 Task: Set font family as default.
Action: Mouse moved to (87, 431)
Screenshot: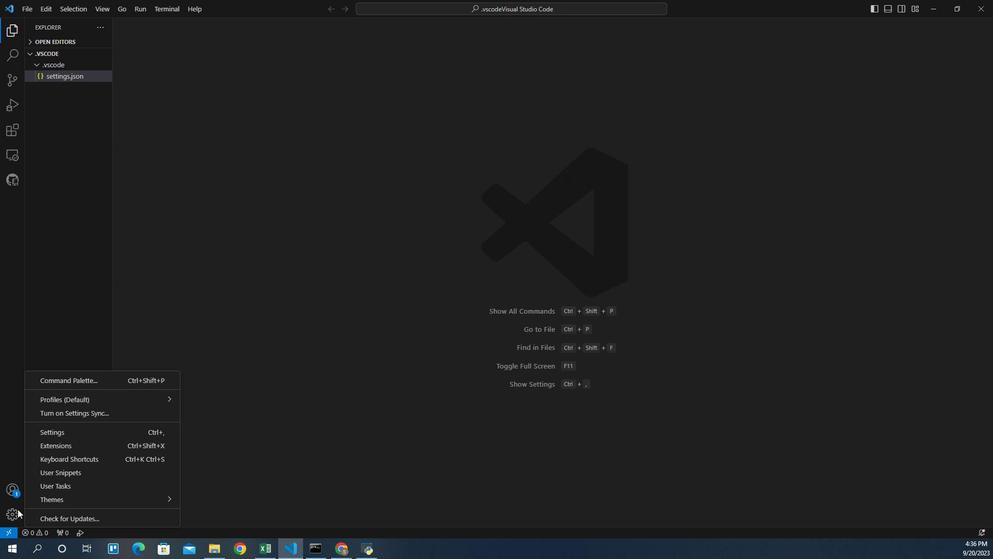 
Action: Mouse pressed left at (87, 431)
Screenshot: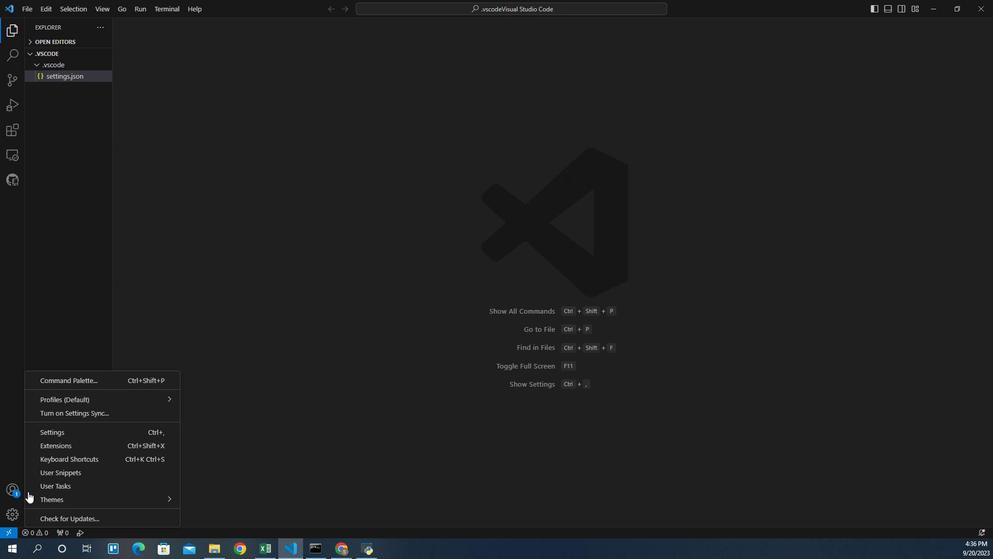 
Action: Mouse moved to (116, 372)
Screenshot: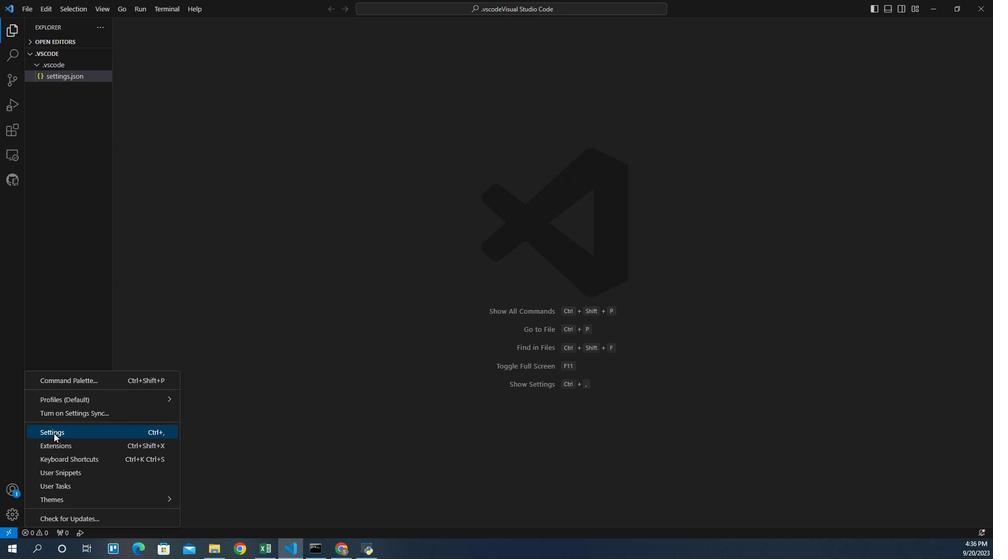 
Action: Mouse pressed left at (116, 372)
Screenshot: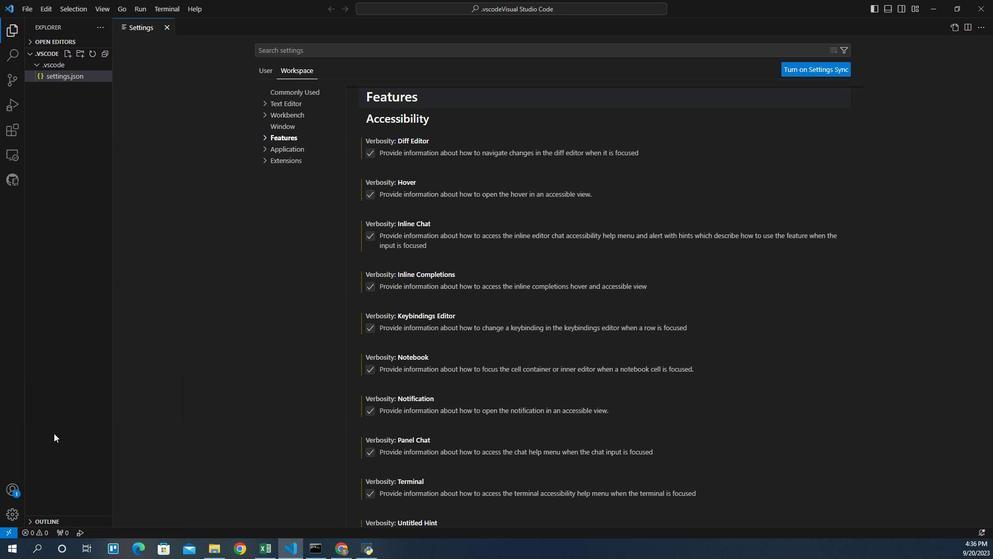 
Action: Mouse moved to (293, 111)
Screenshot: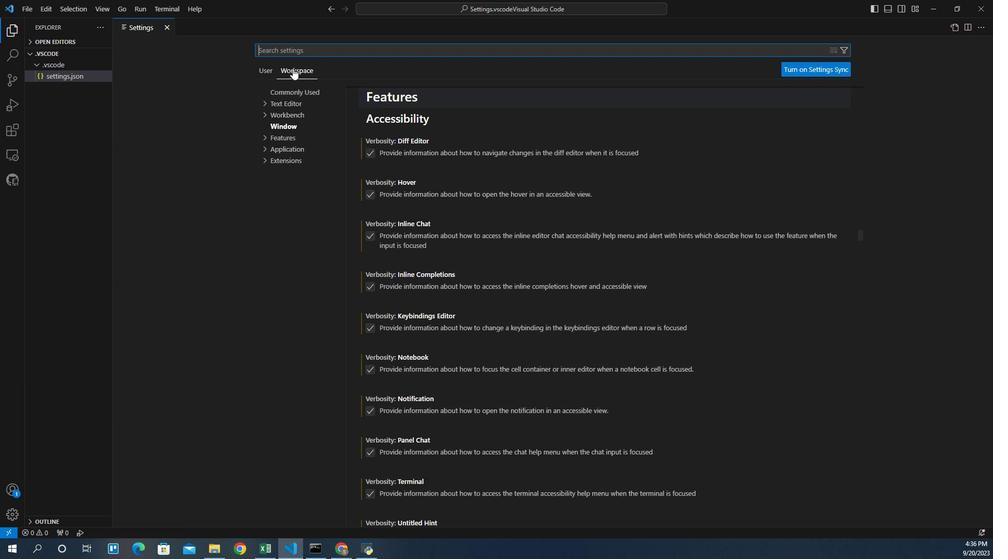 
Action: Mouse pressed left at (293, 111)
Screenshot: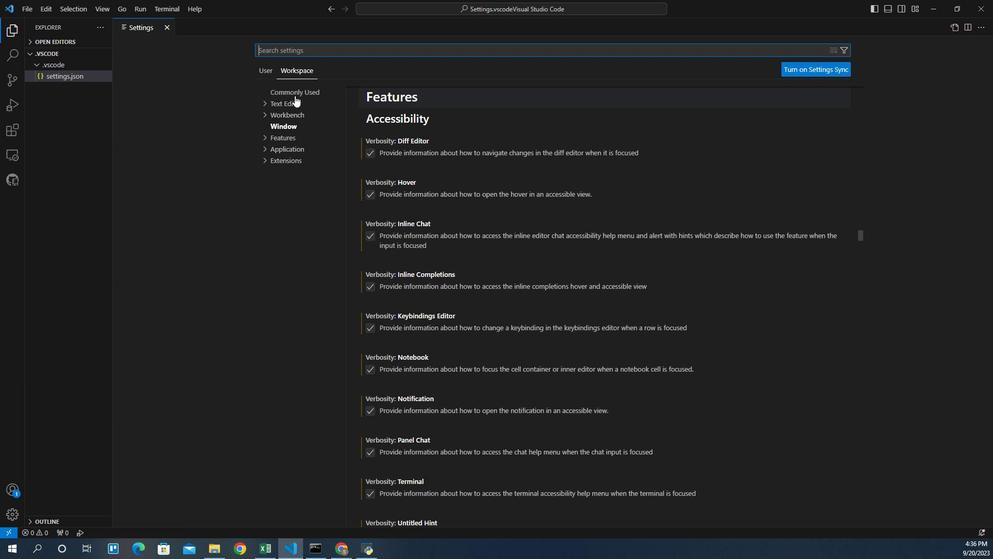 
Action: Mouse moved to (283, 161)
Screenshot: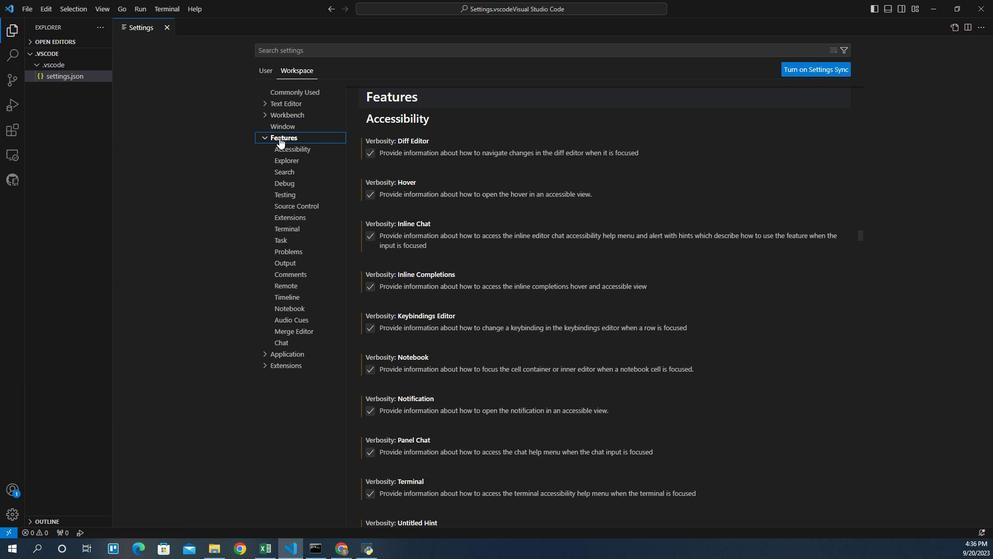
Action: Mouse pressed left at (283, 161)
Screenshot: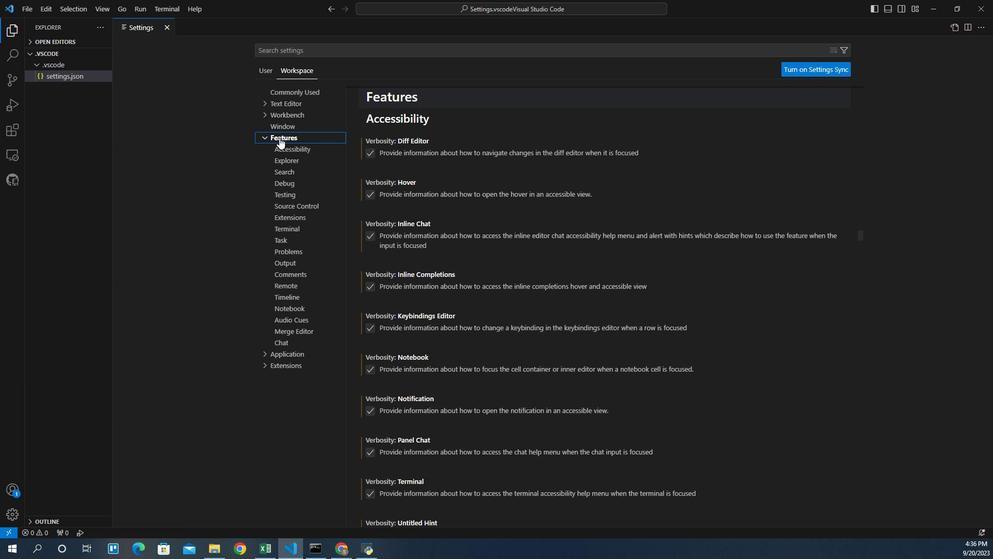 
Action: Mouse moved to (284, 306)
Screenshot: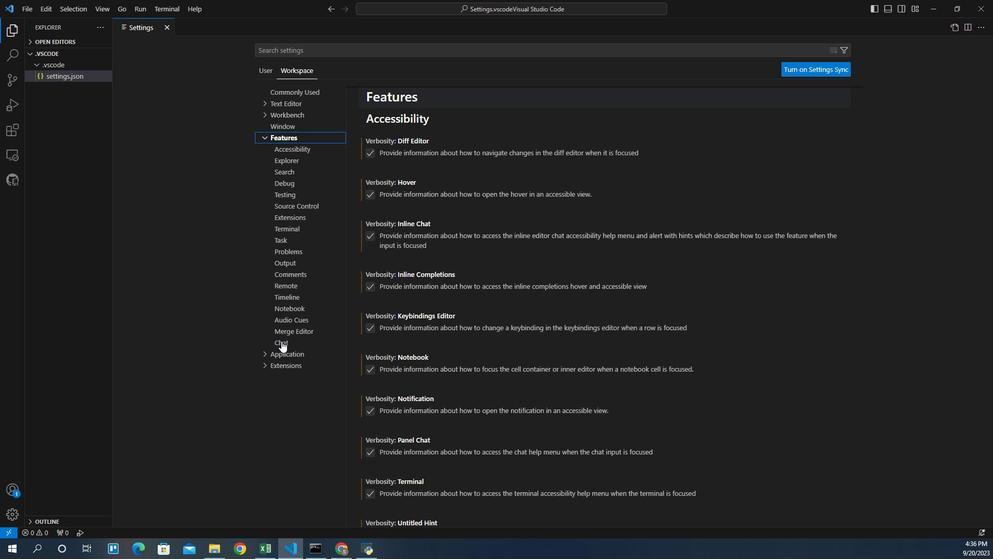 
Action: Mouse pressed left at (284, 306)
Screenshot: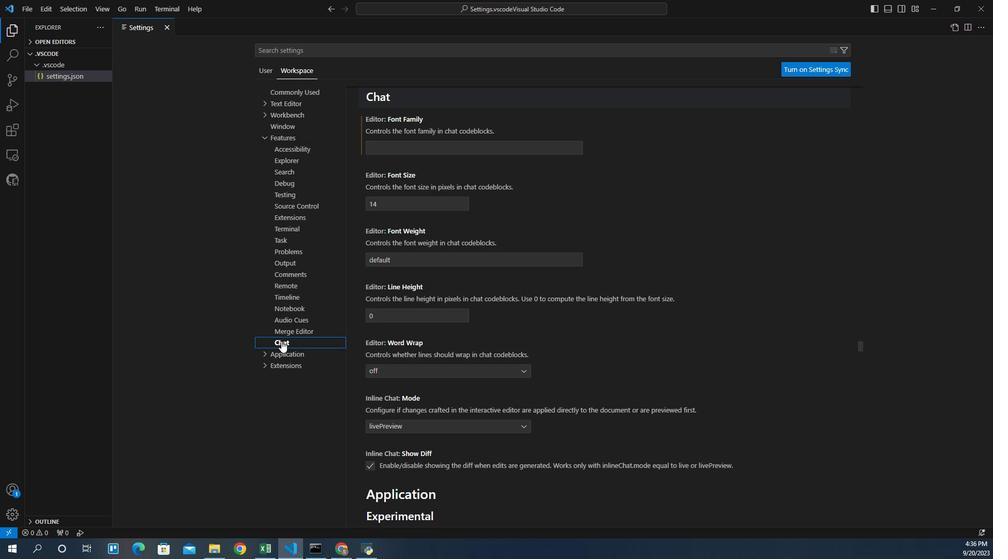 
Action: Mouse moved to (355, 169)
Screenshot: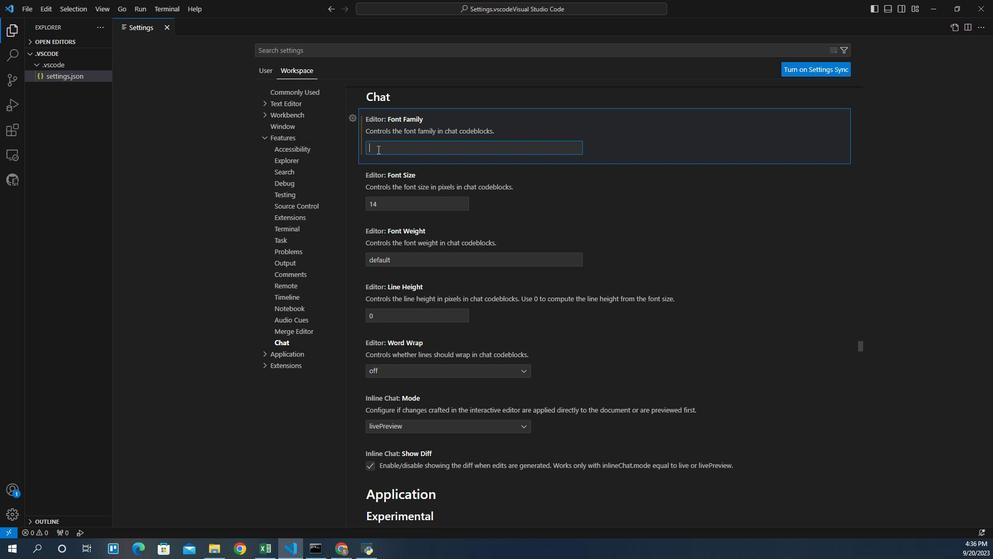 
Action: Mouse pressed left at (355, 169)
Screenshot: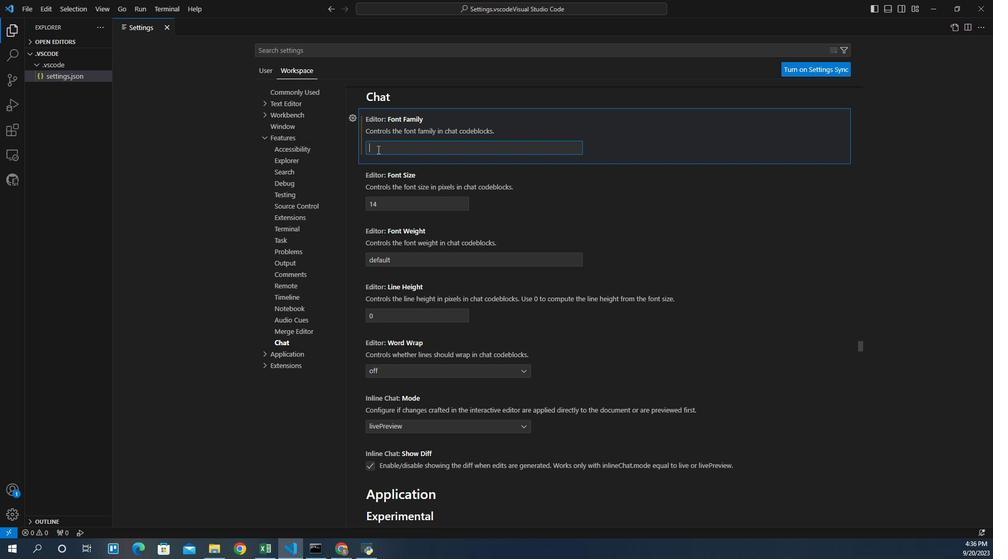 
Action: Key pressed default
Screenshot: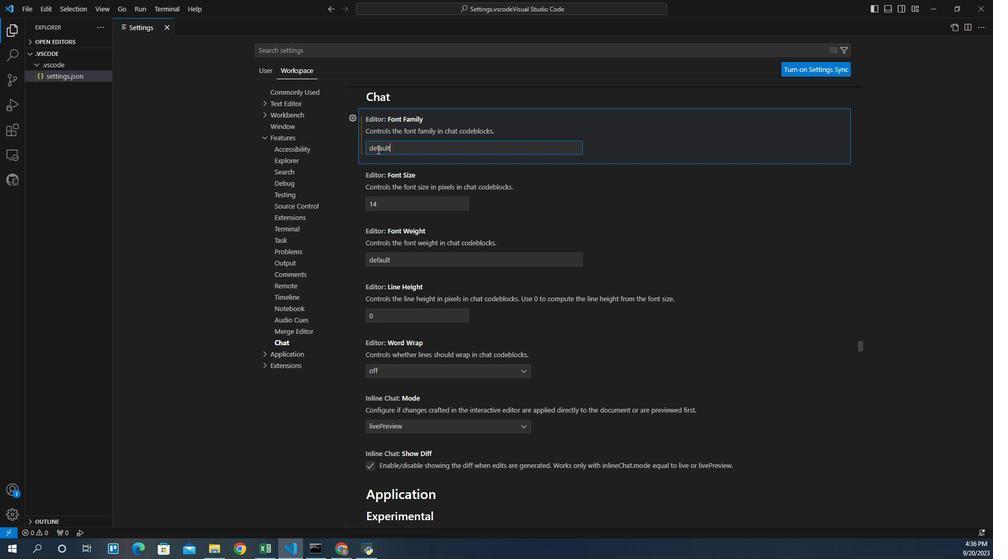 
Action: Mouse moved to (366, 177)
Screenshot: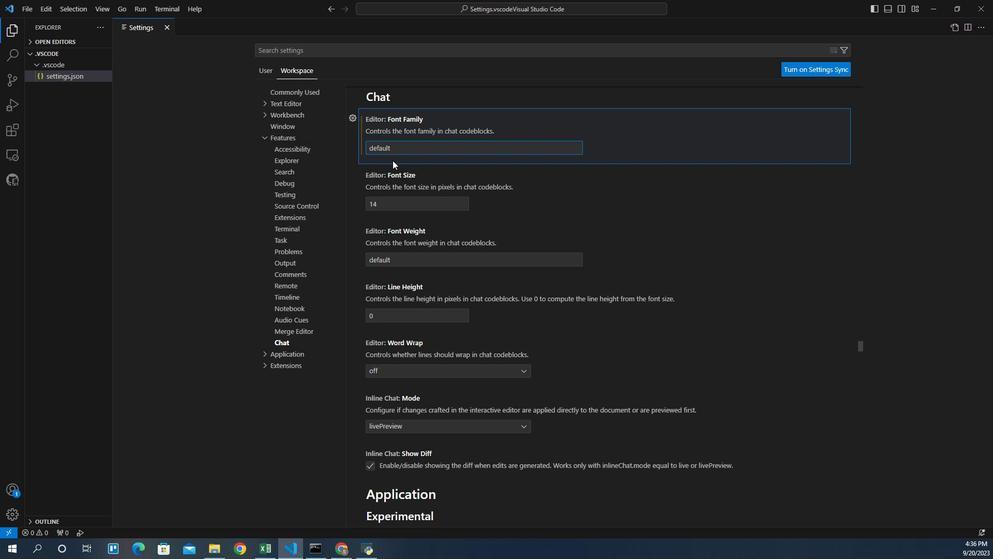 
